 Task: Implement a script that checks if an array is empty.
Action: Mouse moved to (110, 145)
Screenshot: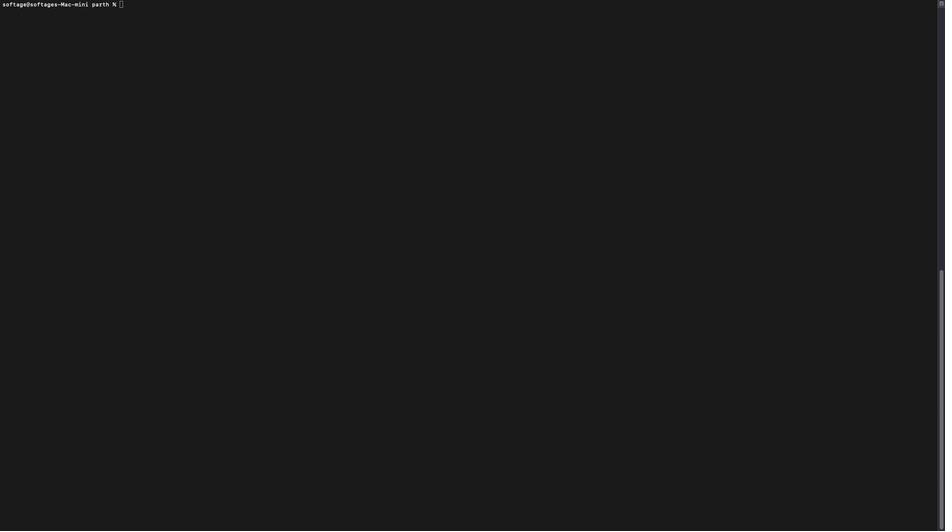 
Action: Mouse pressed left at (110, 145)
Screenshot: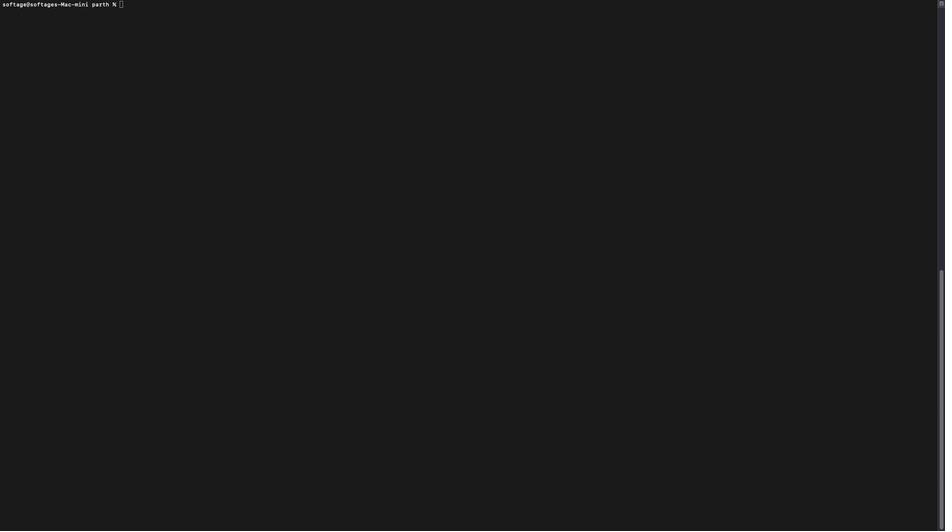
Action: Mouse moved to (110, 145)
Screenshot: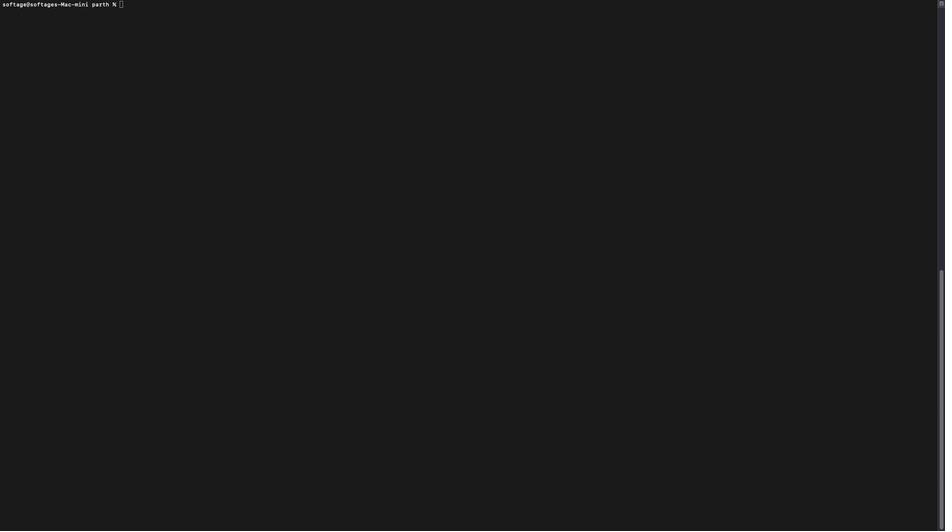 
Action: Mouse pressed left at (110, 145)
Screenshot: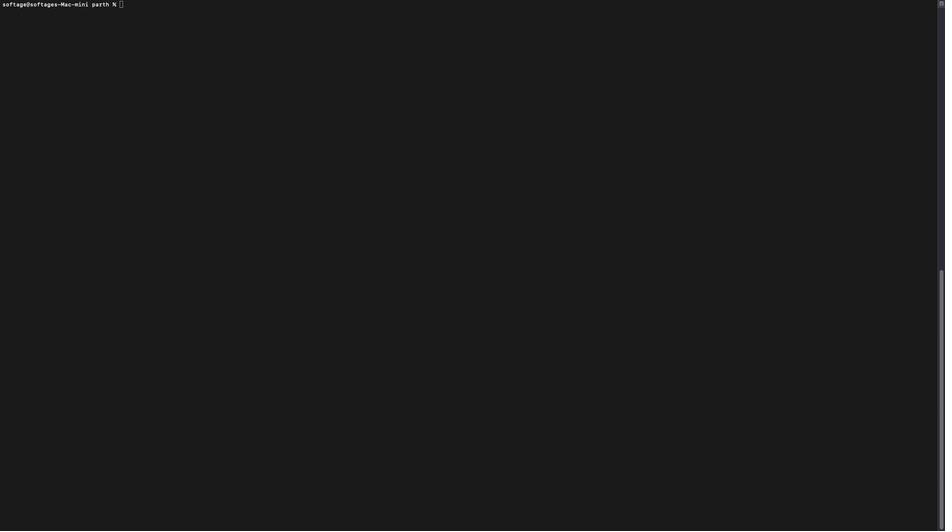 
Action: Mouse moved to (110, 145)
Screenshot: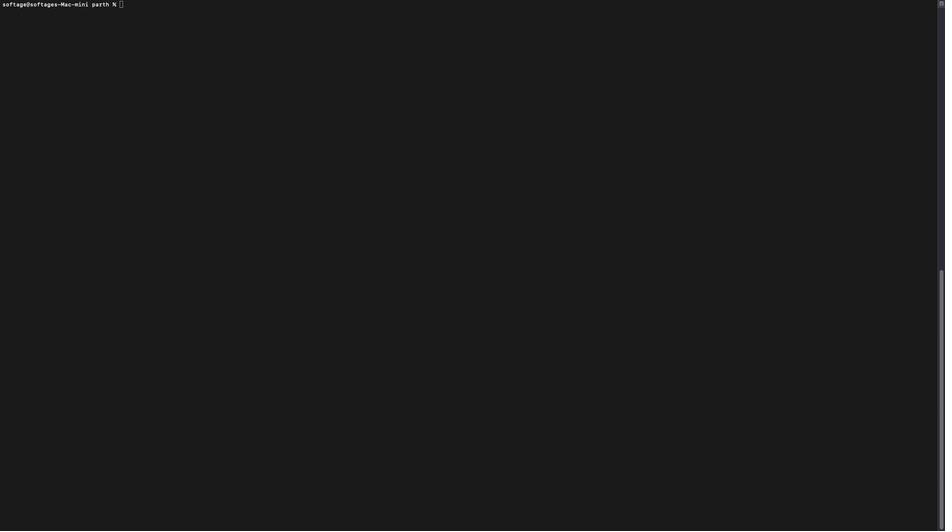 
Action: Mouse pressed left at (110, 145)
Screenshot: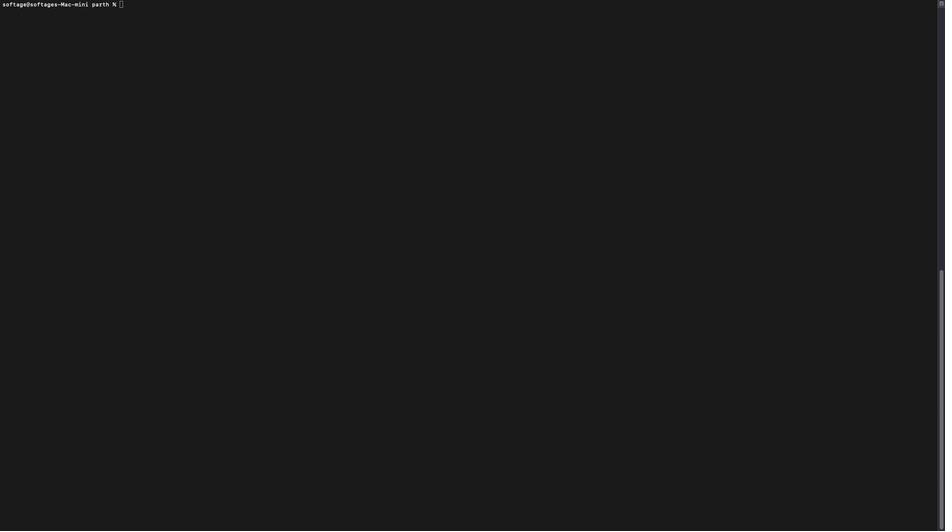 
Action: Mouse moved to (110, 145)
Screenshot: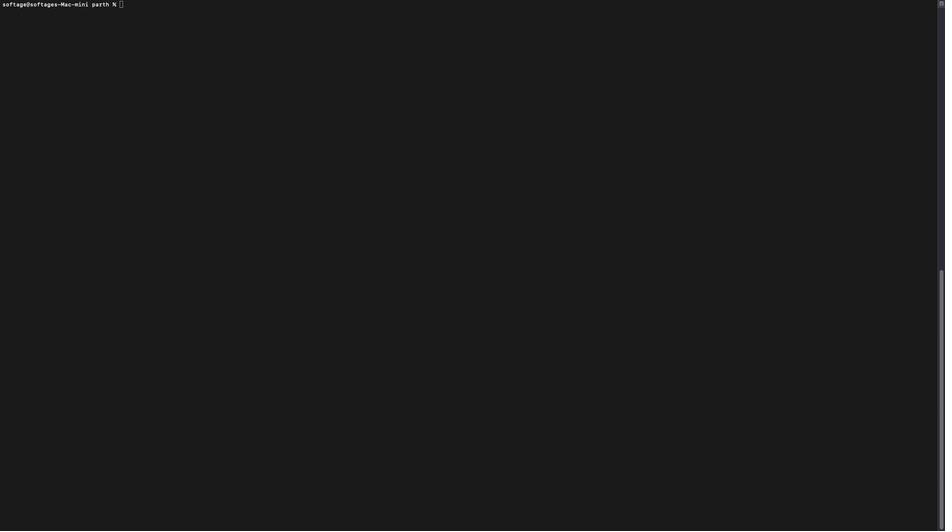 
Action: Mouse scrolled (110, 145) with delta (110, 145)
Screenshot: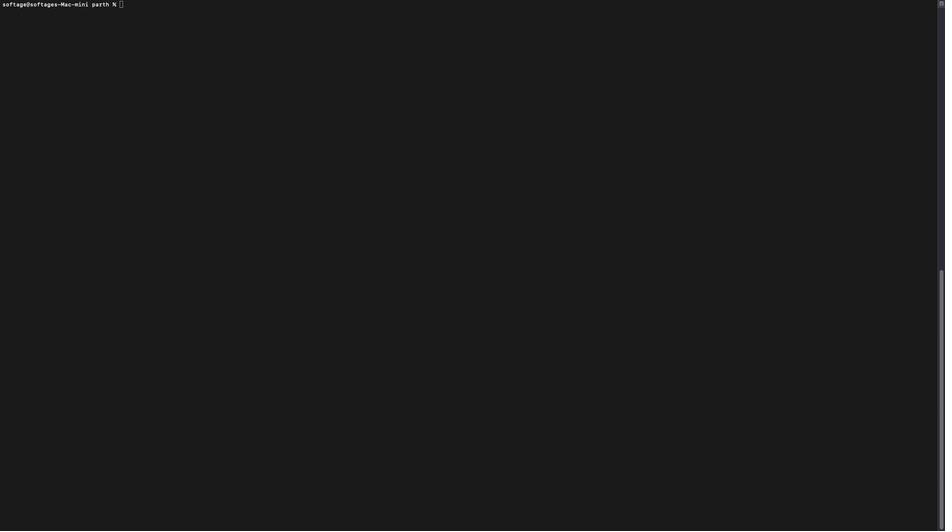 
Action: Mouse moved to (110, 145)
Screenshot: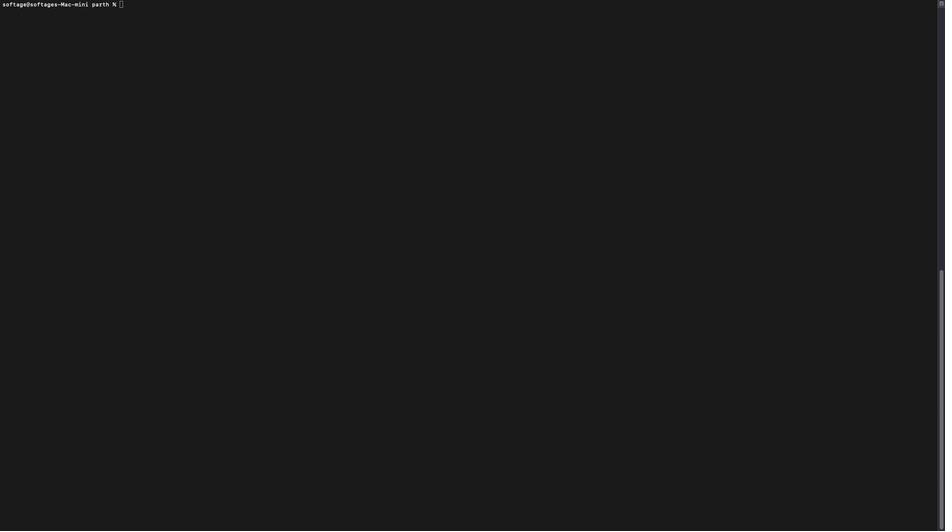 
Action: Mouse scrolled (110, 145) with delta (110, 145)
Screenshot: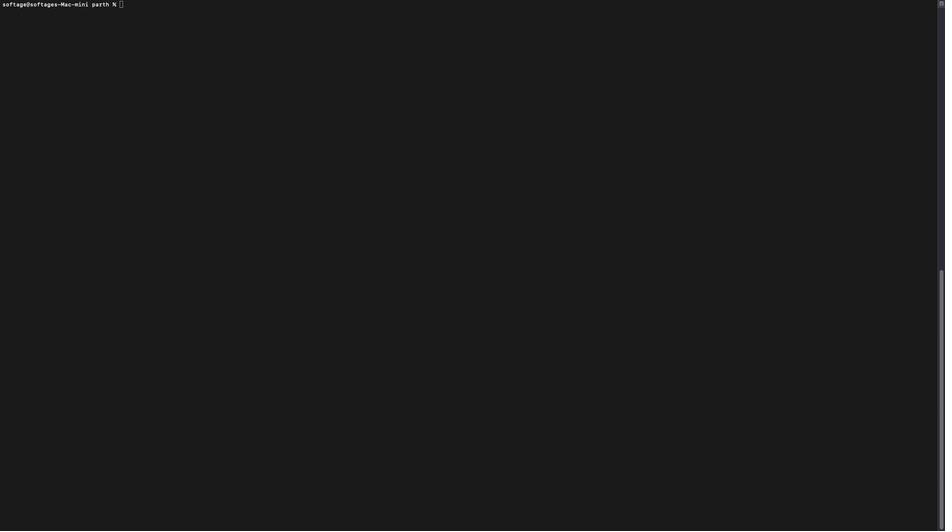 
Action: Mouse moved to (110, 145)
Screenshot: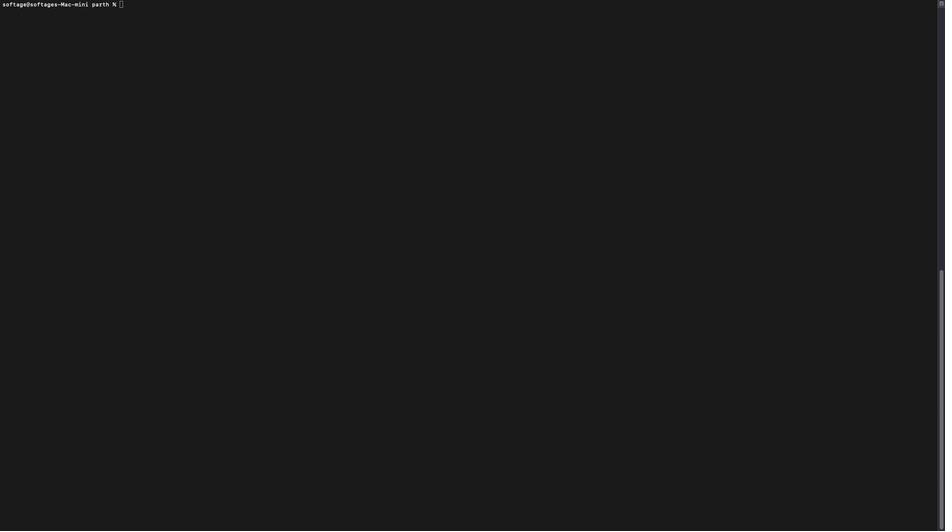 
Action: Mouse scrolled (110, 145) with delta (110, 145)
Screenshot: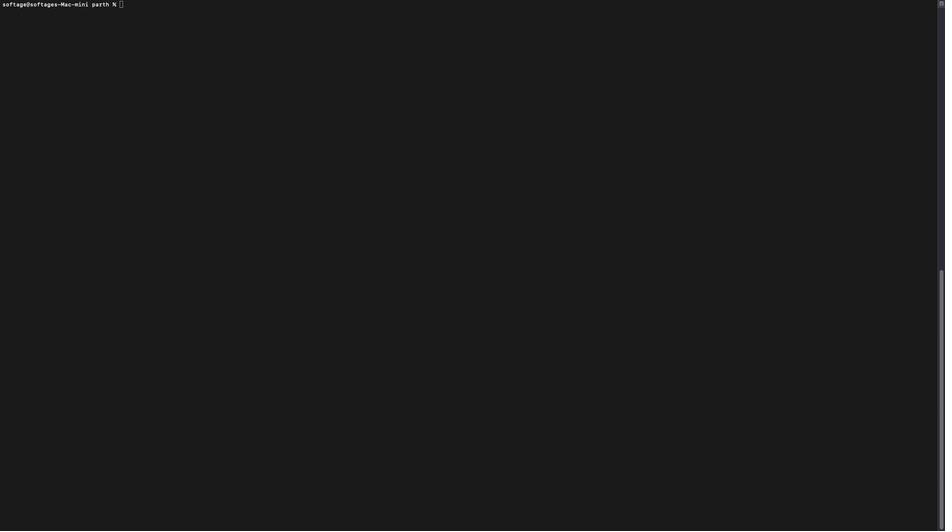 
Action: Mouse scrolled (110, 145) with delta (110, 145)
Screenshot: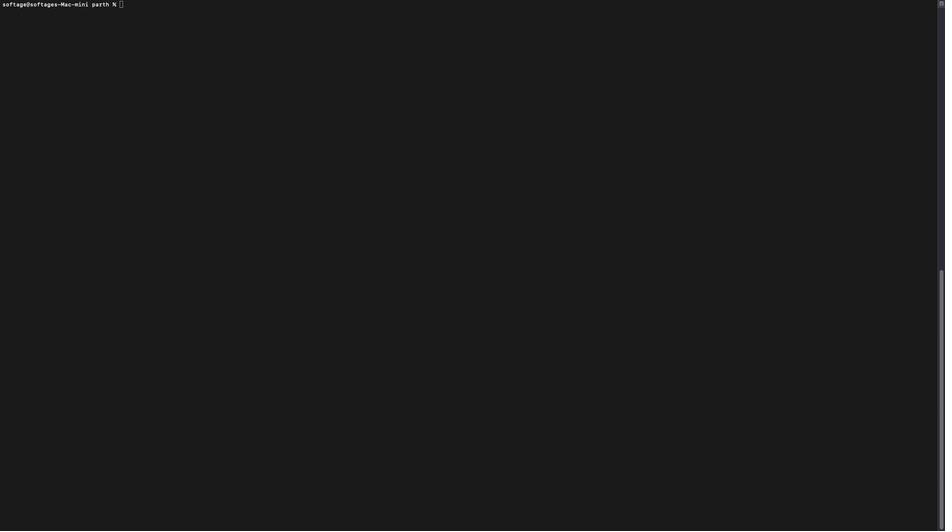 
Action: Mouse scrolled (110, 145) with delta (110, 145)
Screenshot: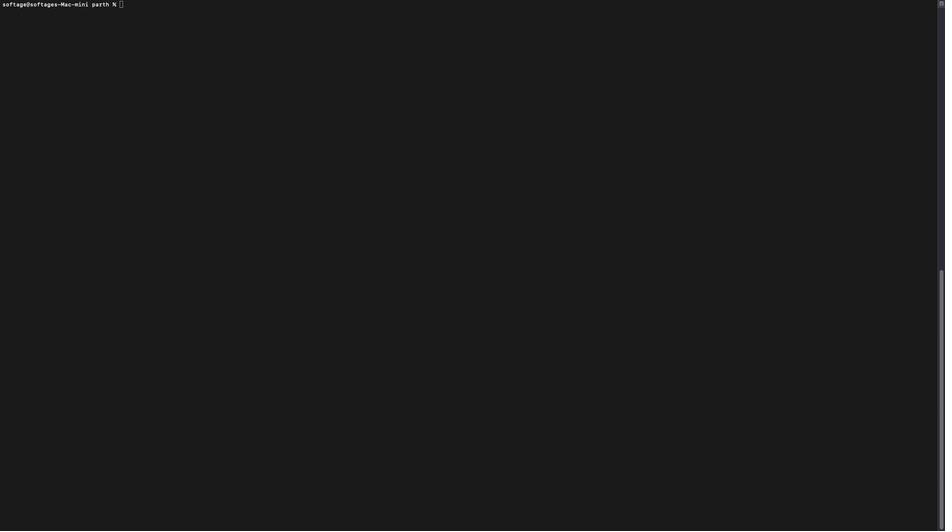 
Action: Mouse scrolled (110, 145) with delta (110, 145)
Screenshot: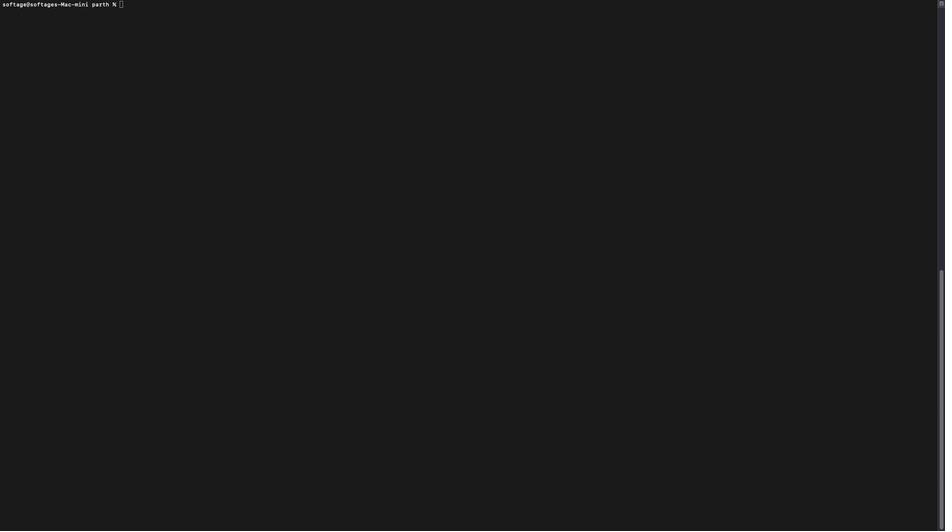 
Action: Mouse scrolled (110, 145) with delta (110, 145)
Screenshot: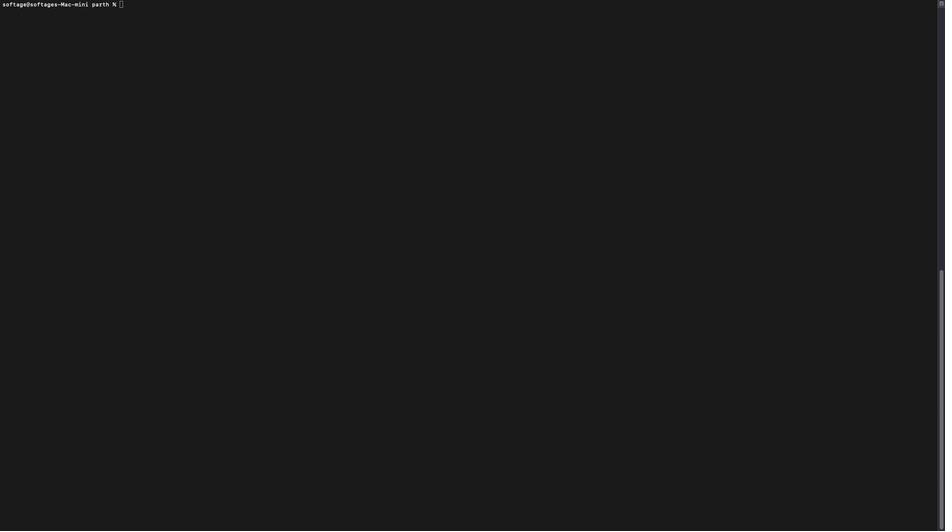 
Action: Mouse moved to (110, 145)
Screenshot: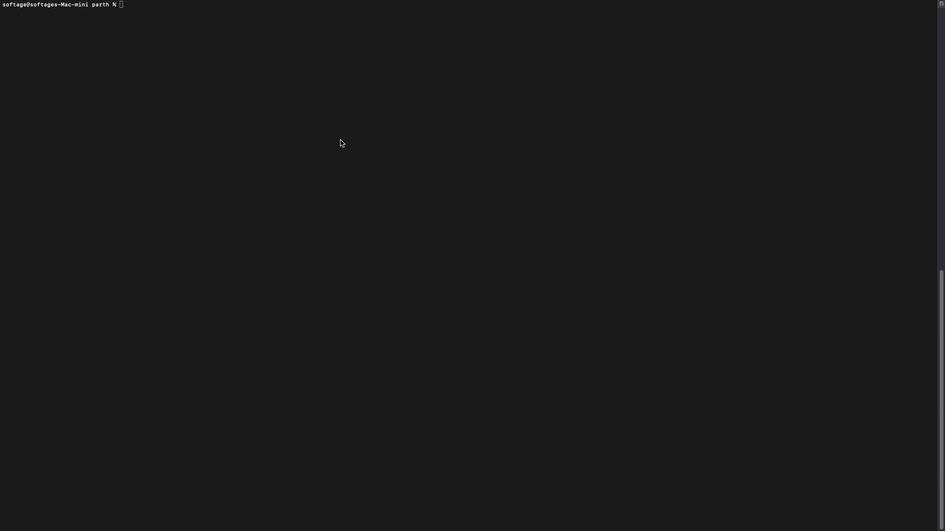 
Action: Mouse pressed left at (110, 145)
Screenshot: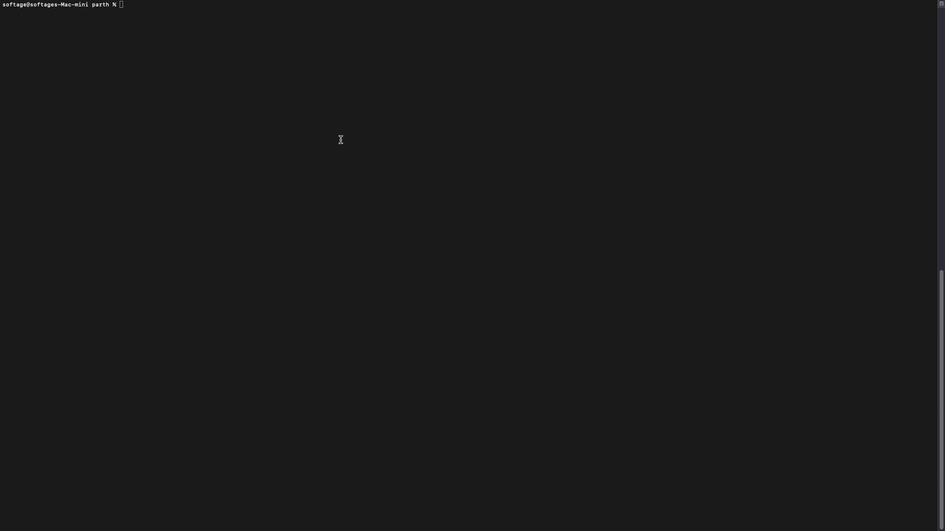 
Action: Mouse moved to (110, 145)
Screenshot: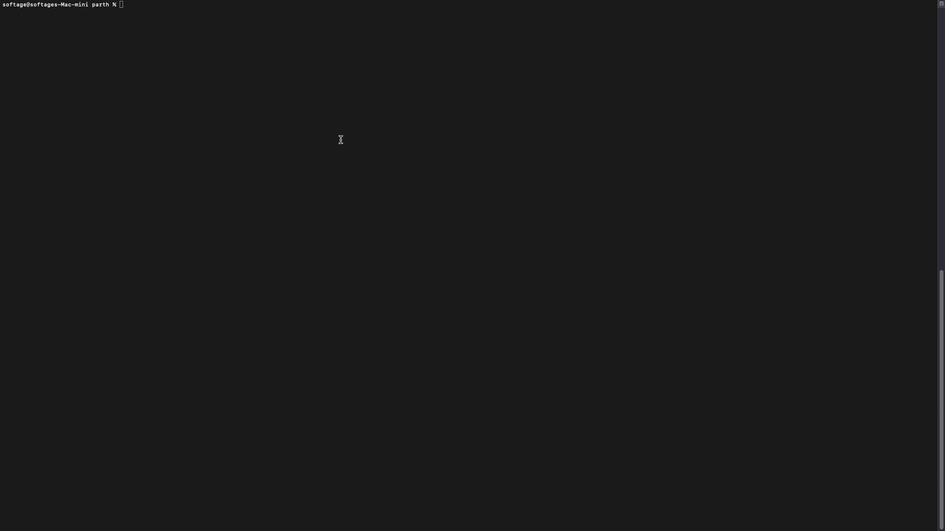 
Action: Key pressed Key.caps_lock'v''i''m'Key.space'b''a''s''h''8''5''.''s''h'Key.spaceKey.backspaceKey.enter'i'Key.shift'#'Key.shift'!''/''b''i''n''/''b''a''s''h'Key.spaceKey.backspaceKey.enterKey.enterKey.shift'#'Key.spaceKey.shift'L''i''s''t'Key.space'o''f'Key.space's''t''r''i''n''g'Key.spaceKey.backspace's'Key.enter's''t''r''i''n''g''s''='Key.shift_r'('Key.shift_r'"'Key.shift'H''e''l''l''o'','Key.spaceKey.shift'W''o''r''l''d'Key.shift_r'!'Key.shift_r'"'Key.spaceKey.shift_r'"'Key.shift'O''p''e''n'Key.shift'A''I'Key.space'i''s'Key.space'a''m''a''z''i''n''g'Key.shift_r'"'Key.spaceKey.shift_r'"'Key.shiftKey.shift_r'B''a''s''h'Key.space's''c''r''i''p''t''i''n''g'Key.space'i''s'Key.space'f''u''n'Key.shift_r'"'Key.shift_r')'Key.enterKey.enterKey.shift'#'Key.spaceKey.shift'F''u''n''c''t''i''o''n'Key.space't''o'Key.space'e''x''t''r''a''c''t'Key.space'a'Key.space's''p''e''c''i''f''i''c'Key.space's''u''b''s''t''r''i''n''g'Key.spaceKey.enter'e''x''t''r''a''c''t'Key.shift_r'_''s''u''n''s''t''r''i''n''g'Key.shift_r'('')'Key.spaceKey.shift_r'{'Key.enterKey.spaceKey.spaceKey.spaceKey.space'l''o''c''l'Key.backspace'a''l'Key.space'i''n''p''u''t''='Key.shift_r'"'Key.shift'$''1'Key.shift_r'"'Key.spaceKey.spaceKey.shift'#'Key.spaceKey.shift'I''n''p''u''t'Key.space's''t''r''i''n''g'Key.spaceKey.enterKey.spaceKey.spaceKey.spaceKey.space'l''o''c''a''l'Key.space's''t''a''r''t''='Key.shift_r'"'Key.shift'$''2'Key.shift_r'"'Key.spaceKey.spaceKey.shift'#'Key.spaceKey.shift'S''t''a''r''t'Key.space'i''n''d''e''x'Key.enterKey.spaceKey.spaceKey.spaceKey.space'l''o''c''l'Key.backspace'a''l'Key.space'l''e''n''g''t''h''='Key.shift_r'"'Key.shift'$''3'Key.shift_r'"'Key.spaceKey.shift'#'Key.spaceKey.shift'L''e''n''g''t''h'Key.space'o''f'Key.space't''h''e'Key.space's''u''b''s''t''r''i''n''g'Key.spaceKey.enterKey.enterKey.spaceKey.spaceKey.spaceKey.spaceKey.shift'#'Key.spaceKey.shift'U''s''e'Key.space'p''a''r''a''m''e''t''e''r'Key.space'e''x''p''a''n''s''i''o''n'Key.spaceKey.space't''o'Key.space'e''x''t''r''a''c''t'Key.space't''h''e'Key.space's''u''b''s''t''r''i''n''g'Key.enterKey.spaceKey.spaceKey.spaceKey.space'l''o''c''a''l'Key.space'r''e''s''u''l''t''='Key.shift_r'"'Key.shift'$'Key.shift_r'{''i''n''p''u''t'Key.shift_r':''s''t''s''r''t'Key.backspaceKey.backspaceKey.backspace's''r''t'Key.backspaceKey.backspaceKey.backspace'a''r''t'Key.shift_r':''l''e''n''g''t''h'Key.shift_r'}'Key.shift_r'"'Key.enterKey.enterKey.spaceKey.spaceKey.spaceKey.space'e''c''h''o'Key.spaceKey.shift_r'"'Key.shift'$''r''e''s''u''l''t'Key.shift_r'"'Key.enterKey.shift_r'}'Key.enterKey.enterKey.shiftKey.backspaceKey.spaceKey.shift'#'Key.backspaceKey.backspaceKey.enterKey.shift'#'Key.spaceKey.shift'I''t''e''r''a''t''e'Key.space't''h''r''o''u''g''h'Key.space't''h''e'Key.space'l''i''s''t'Key.space'p'Key.backspace'o''f'Key.space's''t''r''i''n''g''s'Key.enter'f''o''r'Key.space's''t''r''i''n''g'Key.space'i''n'Key.spaceKey.shift_r'"'Key.shift'$'Key.shift_r'{''s''t''r''i''n''g''s''['Key.shift'@'']'Key.shift_r'"'';'Key.space'd''o'Key.enterKey.spaceKey.spaceKey.spaceKey.spaceKey.shift'#'Key.spaceKey.shift'E''x''t''r''a''c''t'Key.space'a'Key.space's''u''b'Key.backspaceKey.backspace'p''e''c''i''f''i''c'Key.space's''u''b''s''t''r''i''n''g'Key.space'f''r''o''m'Key.space'e''a''c''h'Key.space's''t''r''i''n''g'Key.spaceKey.enterKey.spaceKey.spaceKey.spaceKey.space'e''x''t''r''a''c''t''r'Key.backspace'e''d'Key.spaceKey.backspaceKey.shift_r'_''s''u''b''s''t''r''i''n''g''='Key.shift'$'Key.shift_r'(''e''x''t''r''a''c''t'Key.shift_r'_''s''u''b''s''t''r''i''n''g'Key.spaceKey.shift_r'"'Key.shift'$''s''t''r''i''n''g'Key.shift_r'"'Key.space'6'Key.space'5'Key.shift_r')'Key.enterKey.spaceKey.spaceKey.spaceKey.space'e''c''h''o'Key.spaceKey.shift_r'"'Key.shift'O''r''i''g''i''n''a''l'Key.space'd'Key.backspace's''t''r''i''n''g'Key.shift_r':'Key.spaceKey.shift'$''s''t''r''i''n''g'Key.shift_r'"'Key.enterKey.spaceKey.spaceKey.spaceKey.space'e''c''h''o'Key.spaceKey.shift_r'"'Key.shift'E''x''t''r''a''c''t''e''d'Key.space's''u''b''s''t''r''i''n''g'Key.shift_r':'Key.spaceKey.shift'$''e''x''t''r''a''c''t''e''d'Key.shift_r'_''s''u''b''s''t''r''i''n''g'Key.shift_r'"'Key.enterKey.spaceKey.spaceKey.spaceKey.space'e''c''h''o'Key.spaceKey.enter'd''o''n''e'Key.escKey.shift_r':''w''q'Key.enter'c''h''m''o''d'Key.spaceKey.shift_r'+''x'Key.space'b''a''s''h''8''5''.''s''h'Key.enter'.''/''b''a''s''h''8''5''.''s''h'Key.enter'.''/''b''a''s''h'Key.backspaceKey.backspaceKey.backspaceKey.backspaceKey.backspaceKey.backspace'v''i''m'Key.space'b''a''s''h''8''5''.''s''h'Key.spaceKey.enterKey.downKey.downKey.downKey.down'i'Key.downKey.downKey.downKey.downKey.downKey.downKey.downKey.downKey.downKey.downKey.downKey.downKey.downKey.downKey.downKey.downKey.downKey.upKey.downKey.rightKey.rightKey.upKey.upKey.upKey.rightKey.rightKey.rightKey.rightKey.rightKey.rightKey.rightKey.rightKey.rightKey.rightKey.rightKey.rightKey.rightKey.rightKey.rightKey.rightKey.rightKey.rightKey.rightKey.rightKey.rightKey.rightKey.rightKey.rightKey.rightKey.rightKey.leftKey.shift_r'}'Key.escKey.shift_r':''w''q'Key.enter'c''h''m''o''d'Key.spaceKey.shift_r'+''x'Key.space'b''a''s''h''8''5''.''s''h'Key.spaceKey.enter'.''/''b''a''s''h''8''5''.''s''h'Key.enter'v''i''m'Key.space'b''a''s''h''8''5''.''s''h'Key.spaceKey.enterKey.downKey.downKey.downKey.downKey.downKey.downKey.downKey.downKey.downKey.downKey.downKey.downKey.downKey.downKey.downKey.downKey.downKey.downKey.downKey.downKey.rightKey.rightKey.rightKey.rightKey.rightKey.rightKey.rightKey.rightKey.rightKey.rightKey.rightKey.rightKey.rightKey.rightKey.rightKey.rightKey.rightKey.rightKey.rightKey.rightKey.rightKey.rightKey.rightKey.rightKey.rightKey.rightKey.rightKey.rightKey.rightKey.rightKey.rightKey.rightKey.rightKey.rightKey.rightKey.rightKey.leftKey.upKey.upKey.upKey.downKey.downKey.downKey.rightKey.rightKey.rightKey.downKey.downKey.leftKey.leftKey.leftKey.leftKey.leftKey.leftKey.downKey.downKey.up
Screenshot: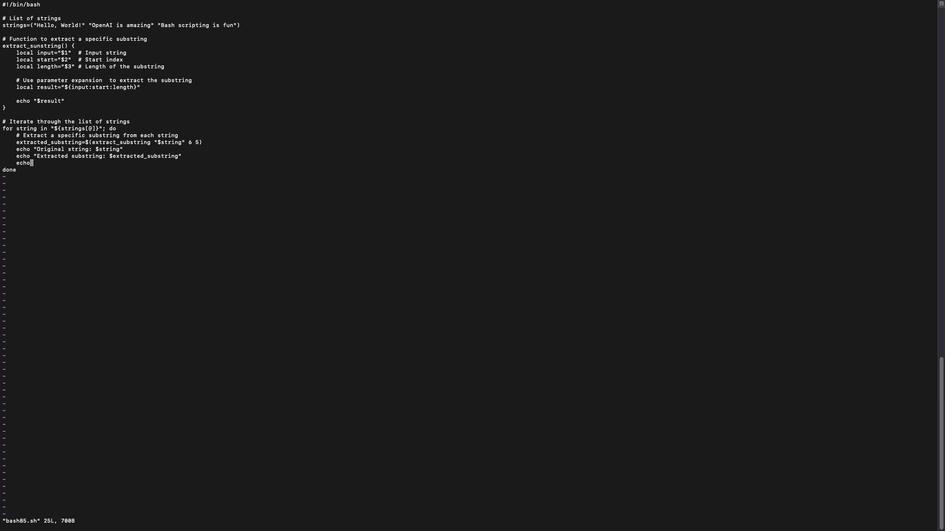 
Action: Mouse moved to (110, 145)
Screenshot: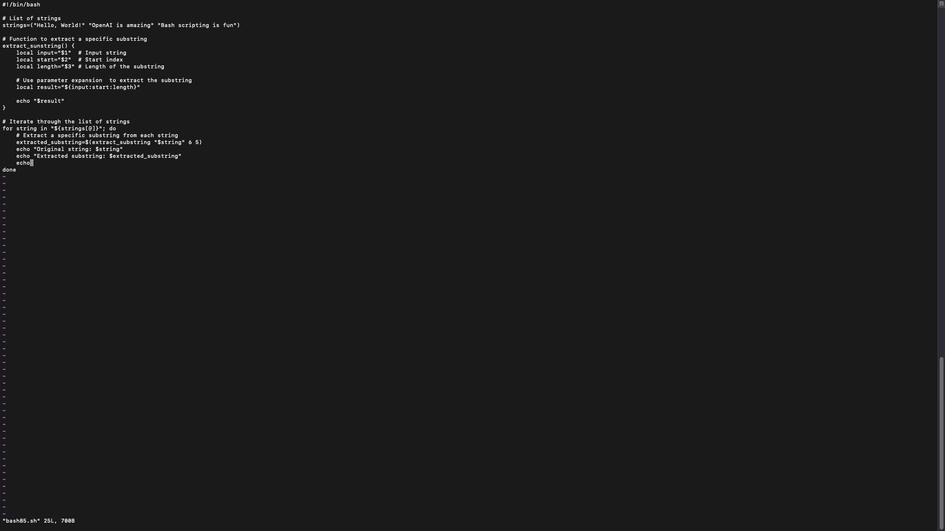 
Action: Mouse pressed left at (110, 145)
Screenshot: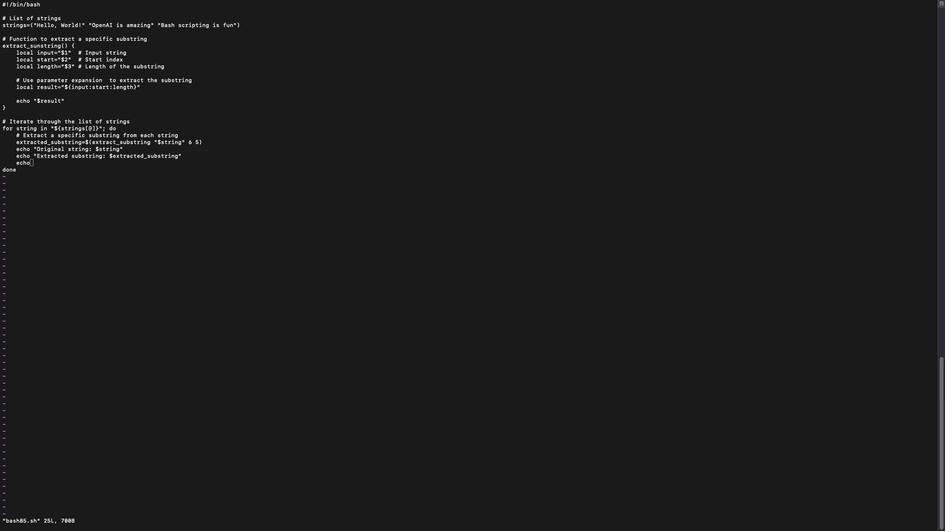 
Action: Mouse moved to (110, 145)
Screenshot: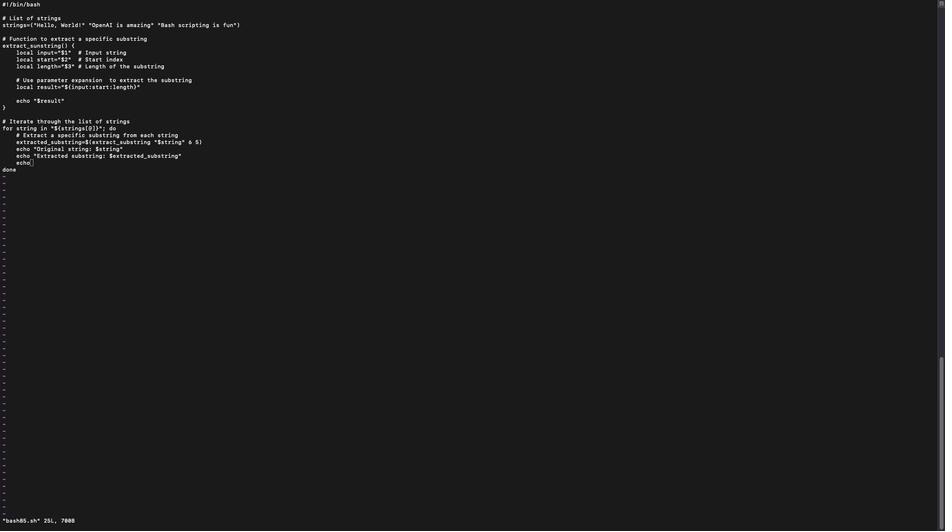 
Action: Mouse scrolled (110, 145) with delta (110, 145)
Screenshot: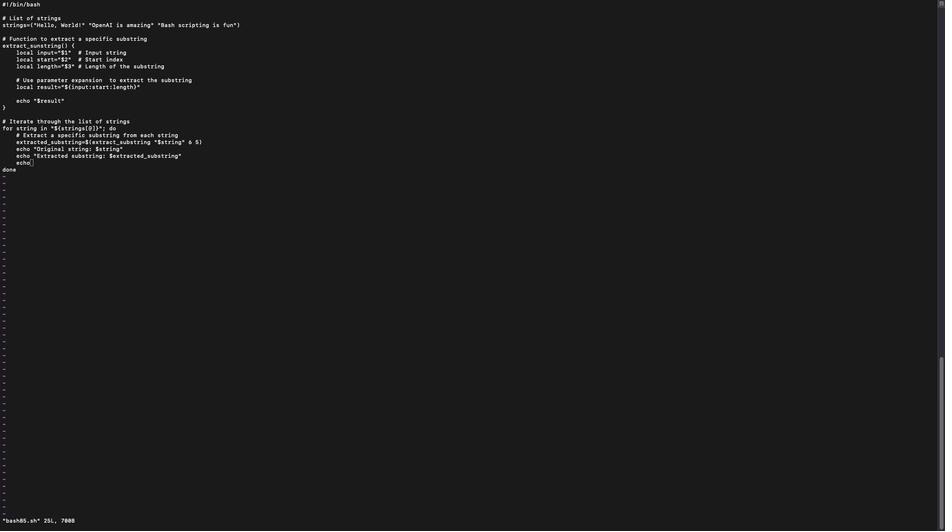 
Action: Mouse scrolled (110, 145) with delta (110, 145)
Screenshot: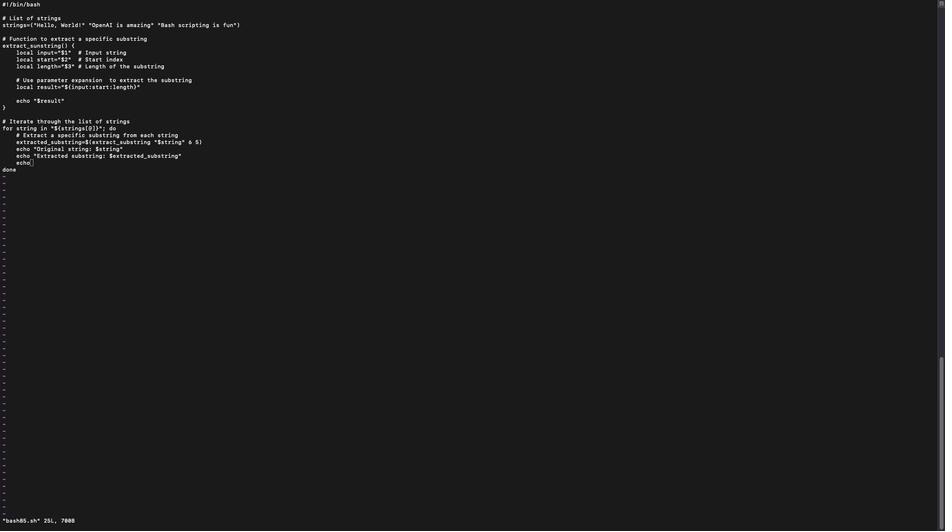
Action: Mouse scrolled (110, 145) with delta (110, 145)
Screenshot: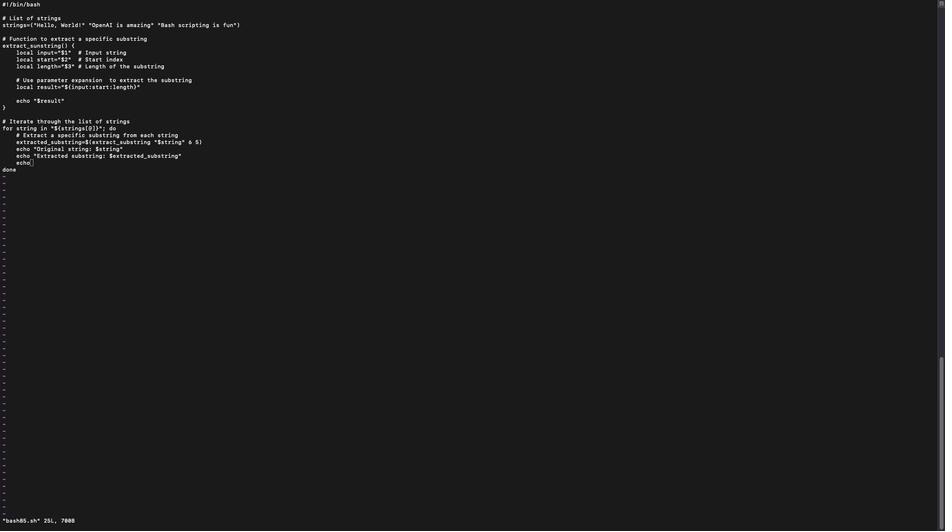 
Action: Mouse scrolled (110, 145) with delta (110, 145)
Screenshot: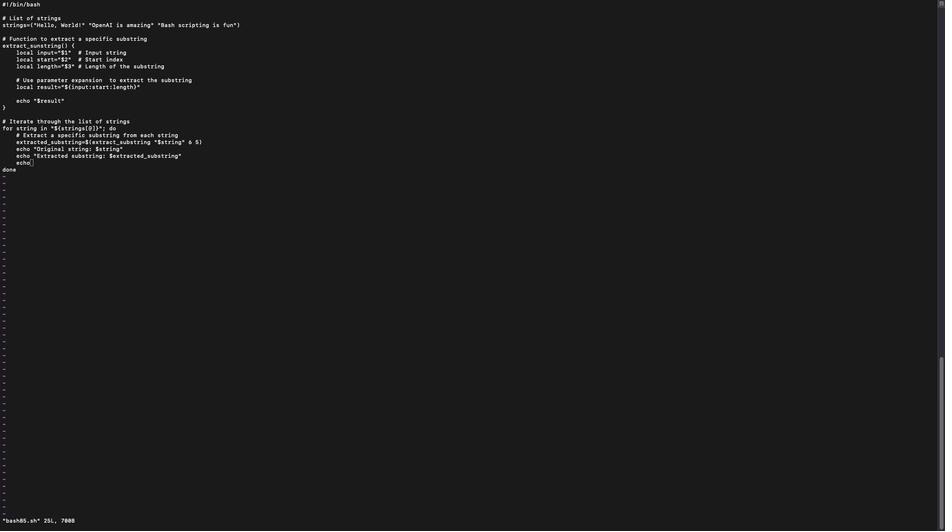 
Action: Mouse scrolled (110, 145) with delta (110, 145)
Screenshot: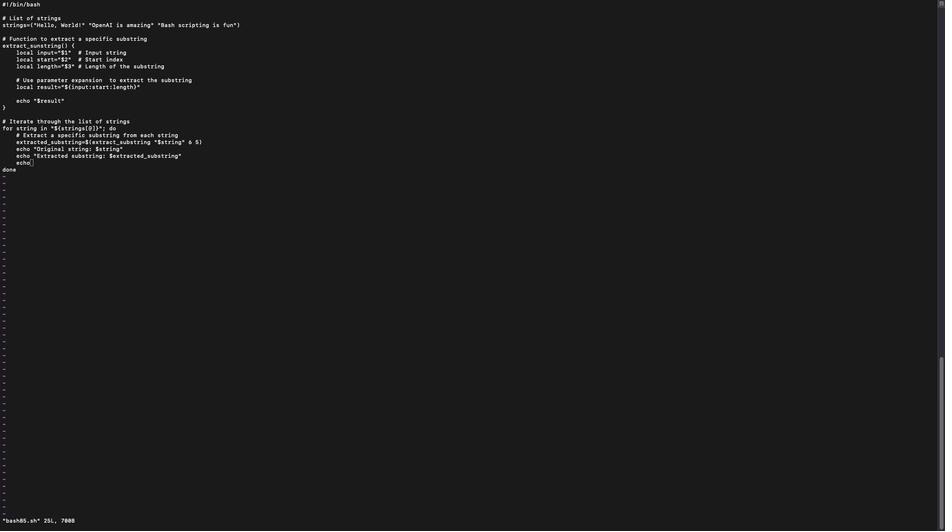 
Action: Mouse scrolled (110, 145) with delta (110, 145)
Screenshot: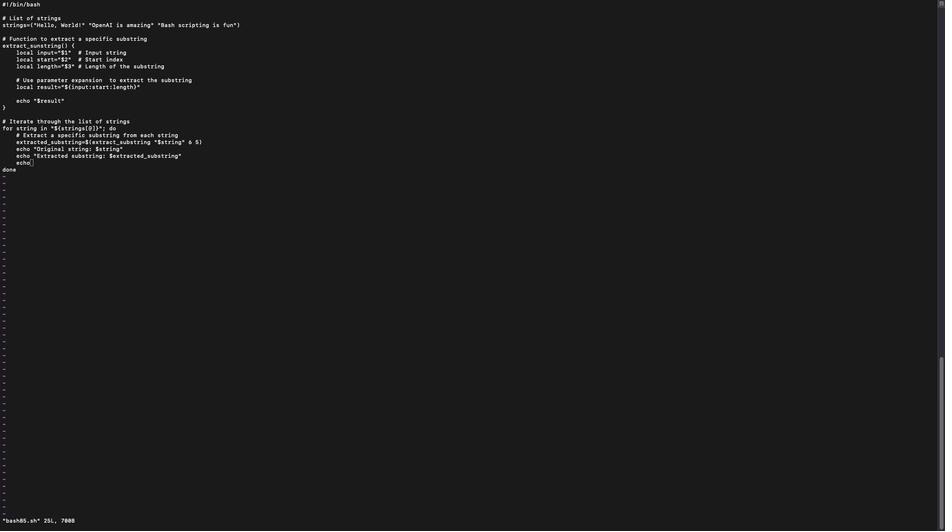 
Action: Mouse moved to (110, 145)
Screenshot: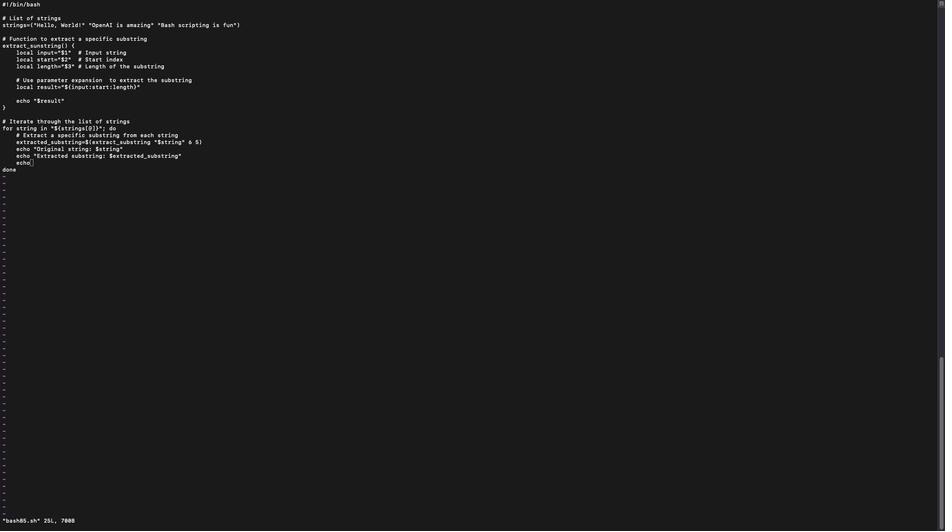 
Action: Mouse scrolled (110, 145) with delta (110, 145)
Screenshot: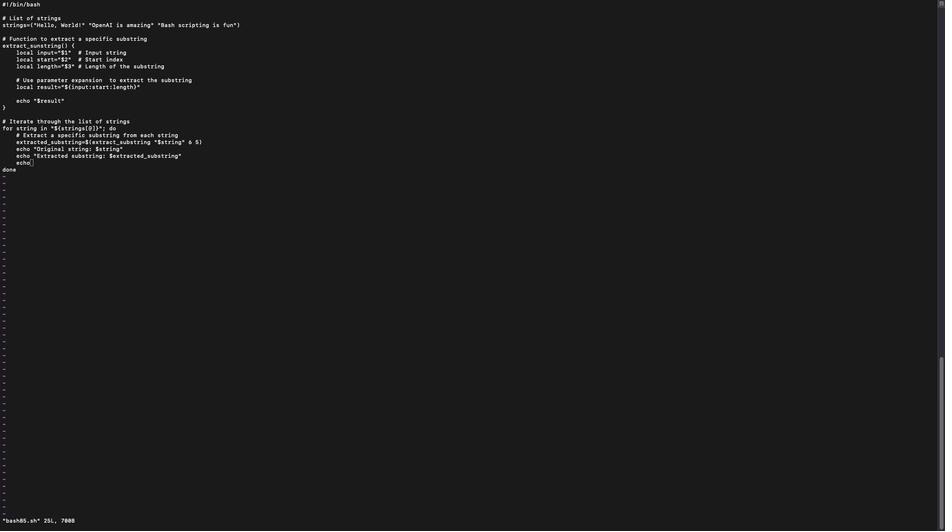 
Action: Mouse scrolled (110, 145) with delta (110, 145)
Screenshot: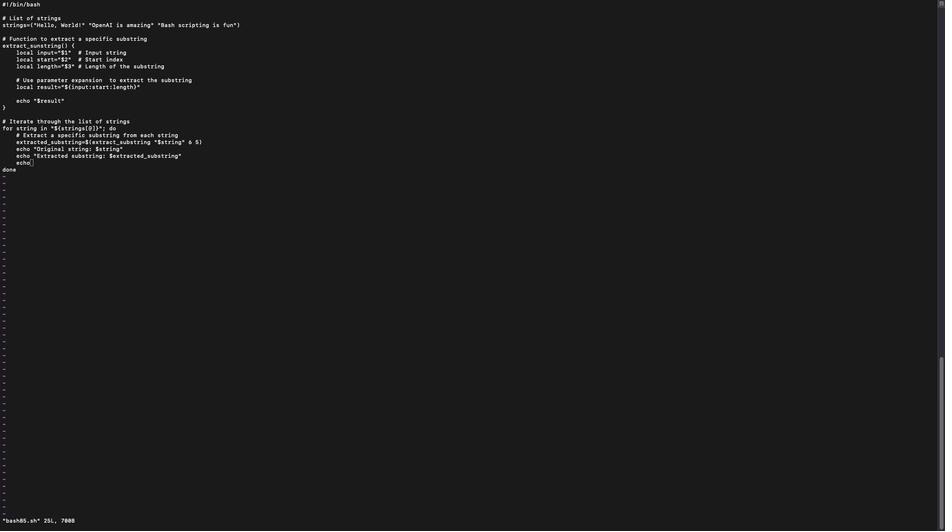 
Action: Mouse scrolled (110, 145) with delta (110, 145)
Screenshot: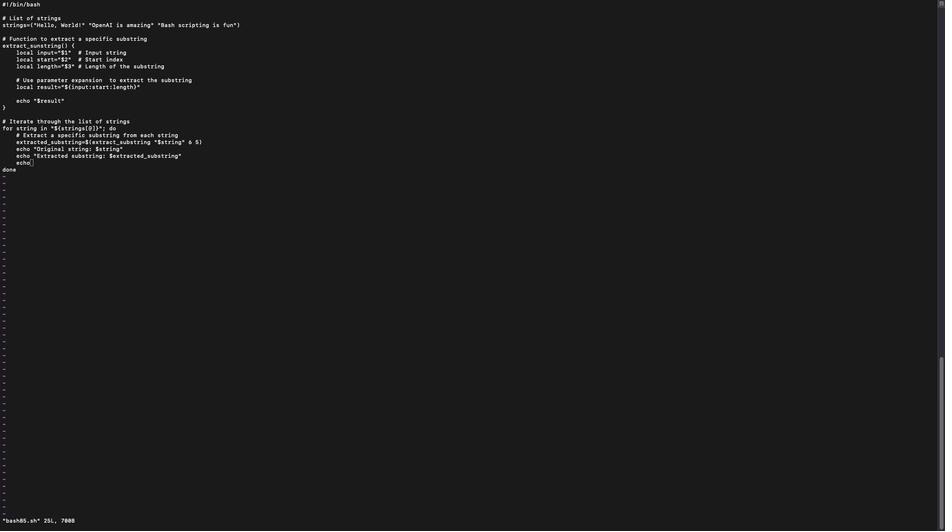 
Action: Mouse scrolled (110, 145) with delta (110, 145)
Screenshot: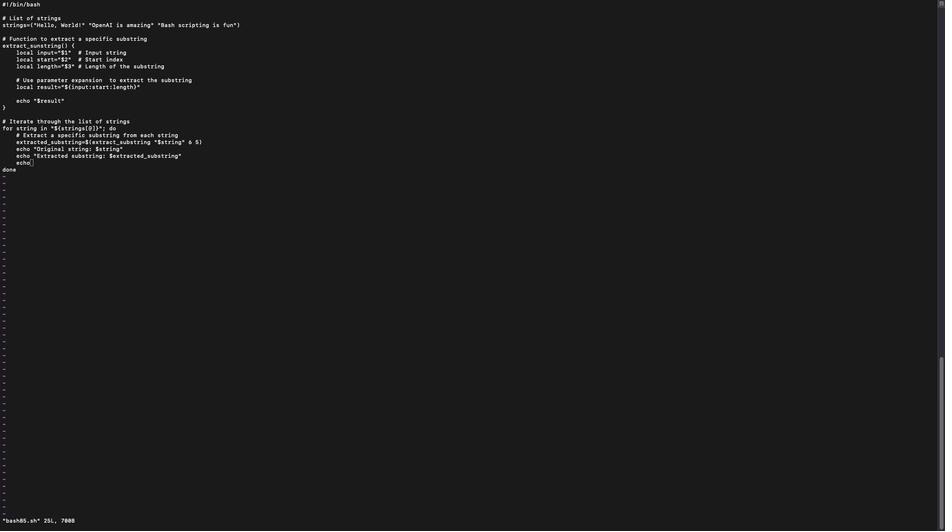 
Action: Mouse scrolled (110, 145) with delta (110, 145)
Screenshot: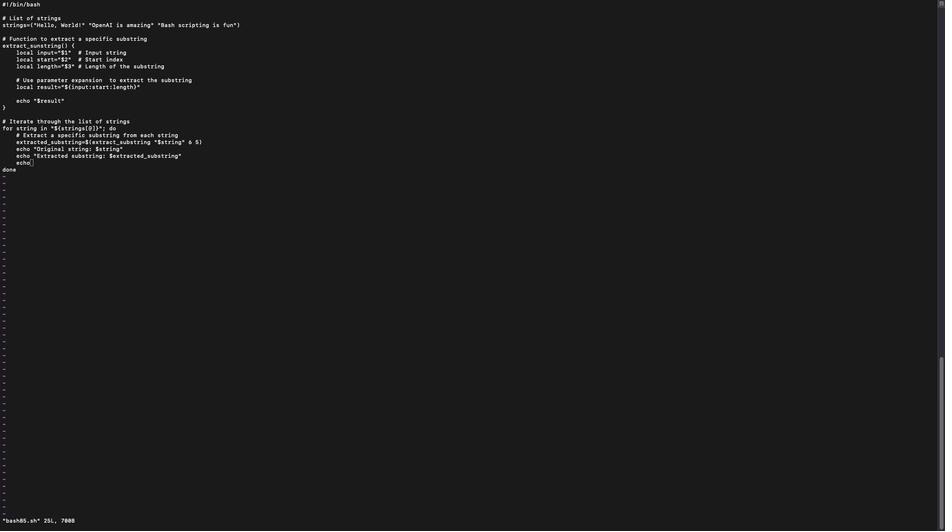 
Action: Mouse scrolled (110, 145) with delta (110, 145)
Screenshot: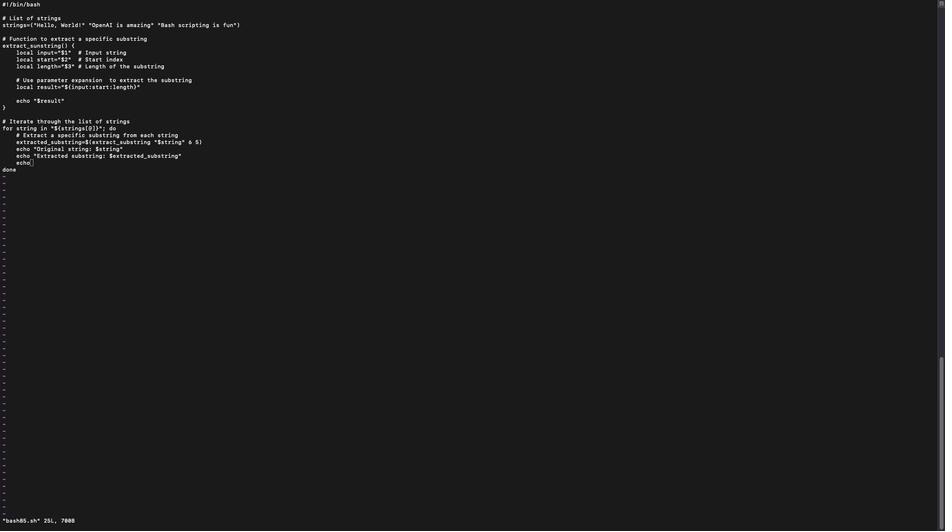 
Action: Key pressed Key.down
Screenshot: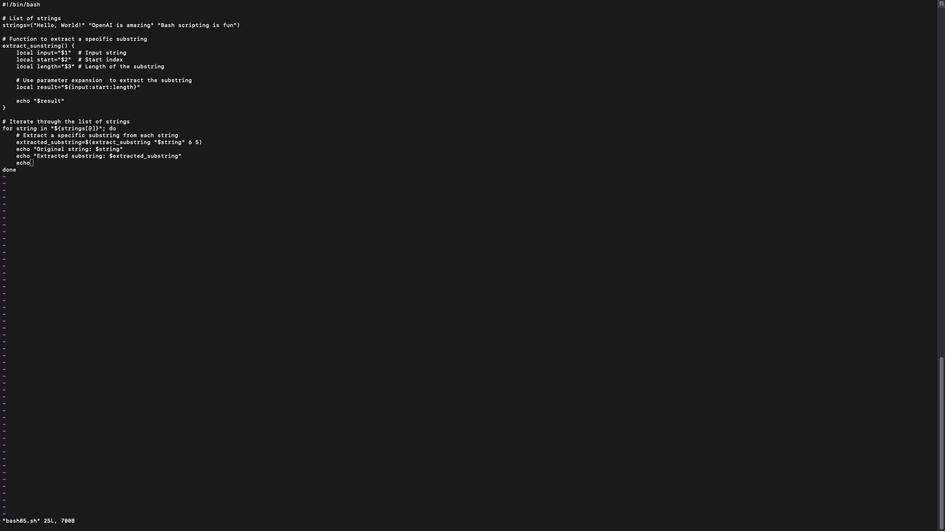 
Action: Mouse moved to (110, 145)
Screenshot: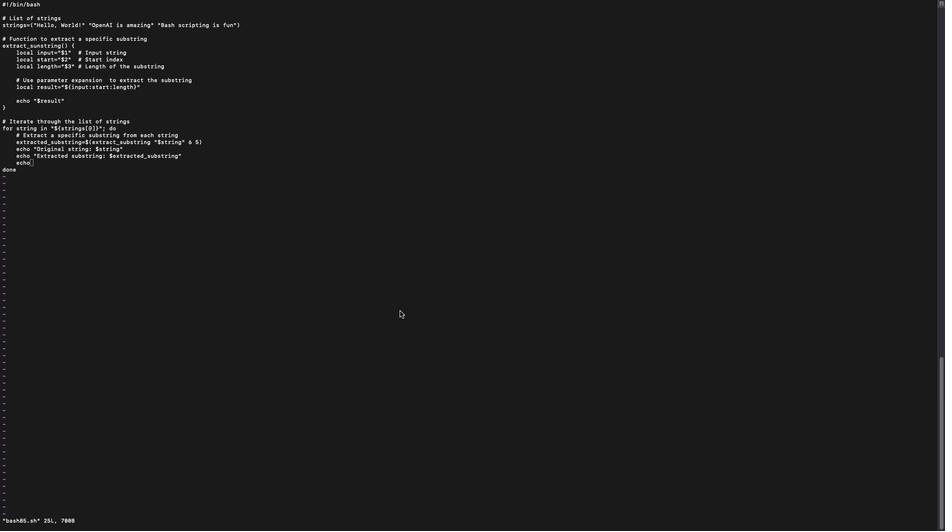 
Action: Mouse pressed left at (110, 145)
Screenshot: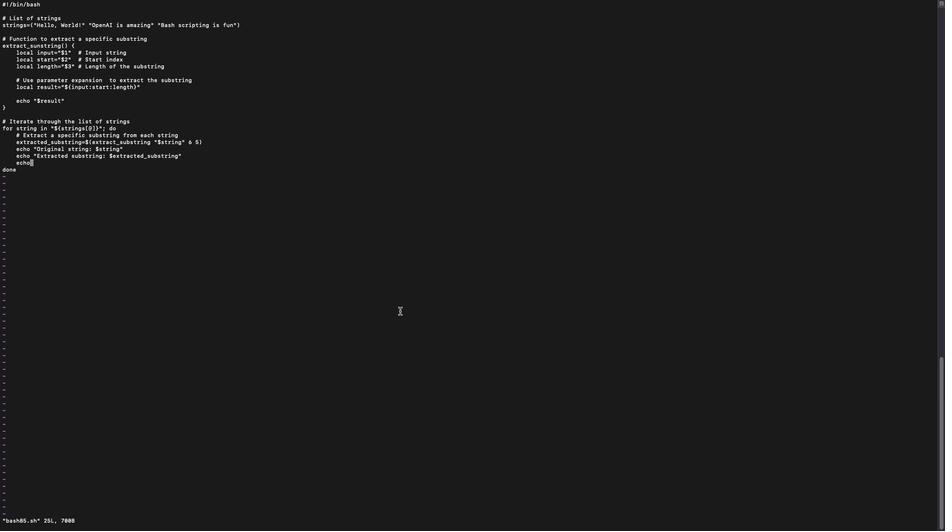 
Action: Mouse moved to (110, 145)
Screenshot: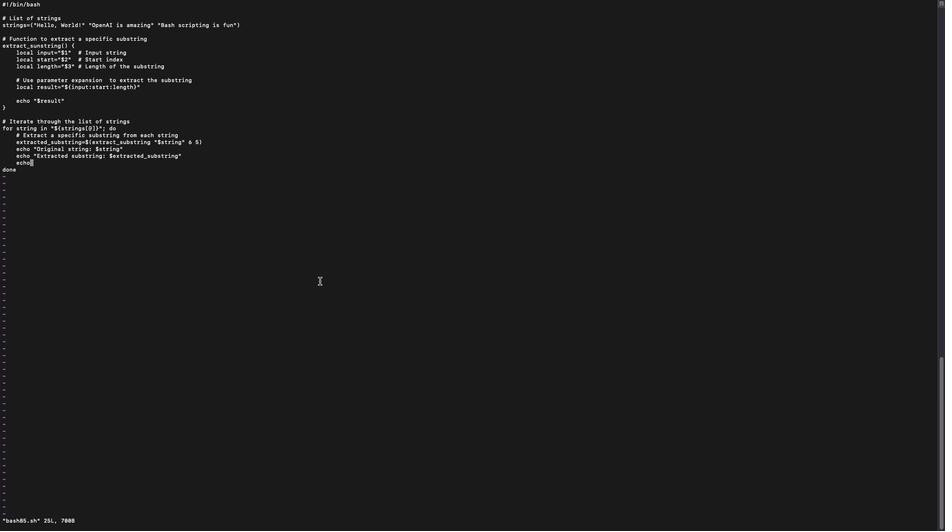 
Action: Key pressed Key.backspaceKey.backspaceKey.backspaceKey.backspaceKey.rightKey.rightKey.rightKey.right'i'Key.backspaceKey.backspaceKey.backspaceKey.backspaceKey.backspaceKey.backspaceKey.backspaceKey.backspaceKey.backspaceKey.escKey.shift_r':''w''q'Key.enter'c''h'Key.backspaceKey.backspaceKey.upKey.upKey.upKey.enterKey.upKey.upKey.upKey.enterKey.upKey.upKey.upKey.enterKey.downKey.downKey.downKey.downKey.downKey.downKey.downKey.downKey.downKey.downKey.downKey.downKey.downKey.downKey.downKey.downKey.downKey.downKey.downKey.downKey.downKey.downKey.rightKey.rightKey.rightKey.rightKey.rightKey.rightKey.rightKey.rightKey.rightKey.rightKey.rightKey.rightKey.rightKey.rightKey.rightKey.rightKey.rightKey.rightKey.rightKey.rightKey.rightKey.rightKey.rightKey.rightKey.rightKey.rightKey.rightKey.rightKey.upKey.upKey.rightKey.rightKey.downKey.downKey.rightKey.rightKey.rightKey.rightKey.rightKey.rightKey.rightKey.rightKey.rightKey.rightKey.rightKey.upKey.upKey.downKey.downKey.downKey.upKey.upKey.downKey.downKey.upKey.downKey.enterKey.upKey.rightKey.rightKey.rightKey.rightKey.rightKey.rightKey.rightKey.rightKey.rightKey.rightKey.rightKey.enterKey.upKey.rightKey.rightKey.rightKey.rightKey.rightKey.rightKey.rightKey.rightKey.rightKey.rightKey.rightKey.rightKey.rightKey.rightKey.rightKey.rightKey.rightKey.rightKey.rightKey.rightKey.rightKey.rightKey.rightKey.rightKey.rightKey.rightKey.rightKey.rightKey.rightKey.rightKey.rightKey.rightKey.rightKey.rightKey.rightKey.rightKey.rightKey.rightKey.rightKey.rightKey.rightKey.rightKey.rightKey.rightKey.rightKey.rightKey.rightKey.rightKey.rightKey.rightKey.right'i'Key.enterKey.spaceKey.spaceKey.backspaceKey.backspaceKey.backspaceKey.rightKey.enterKey.spaceKey.spaceKey.spaceKey.space'e''c''h''o'Key.escKey.shift_r':''w''q'Key.enterKey.upKey.upKey.upKey.enterKey.upKey.upKey.upKey.enter'c''a''t'Key.space'b'Key.caps_lock'A''='Key.backspaceKey.backspaceKey.caps_lock'a''s''h''8''5''.''s''h'Key.enter
Screenshot: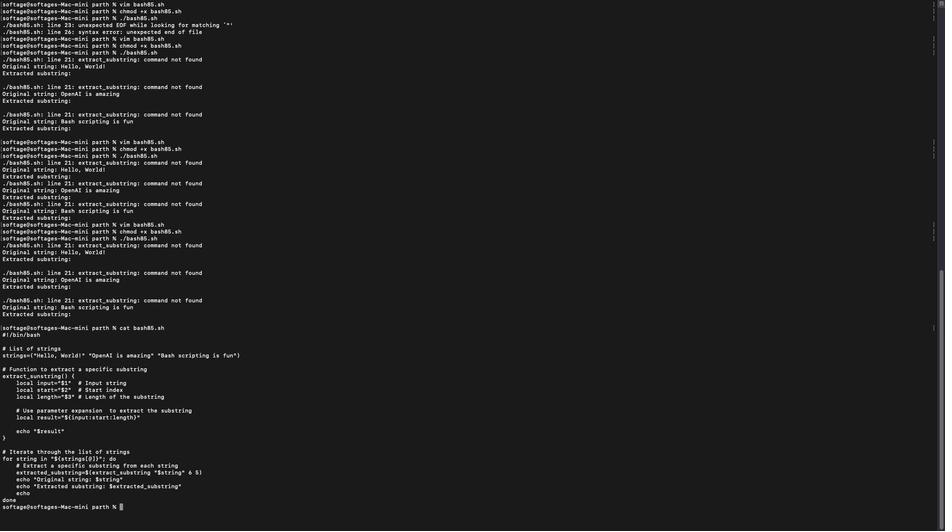 
Action: Mouse moved to (110, 145)
Screenshot: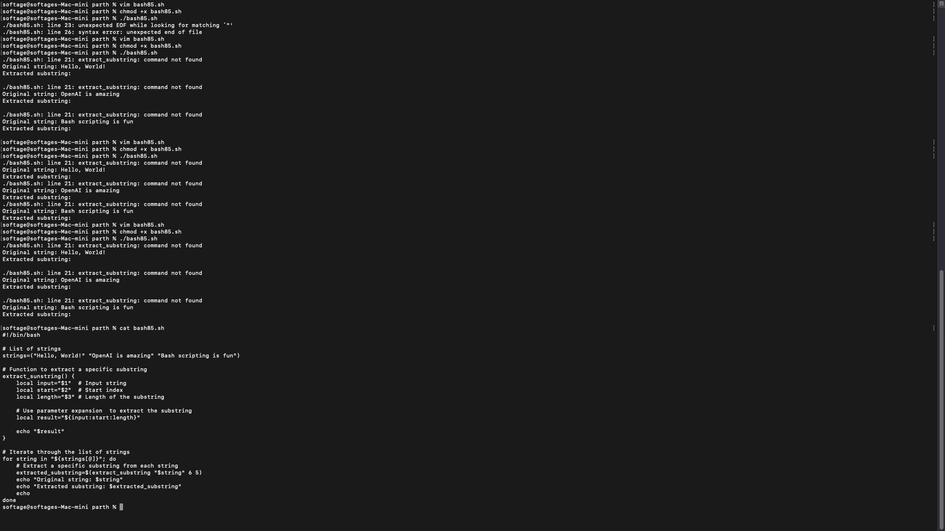 
Action: Mouse pressed left at (110, 145)
Screenshot: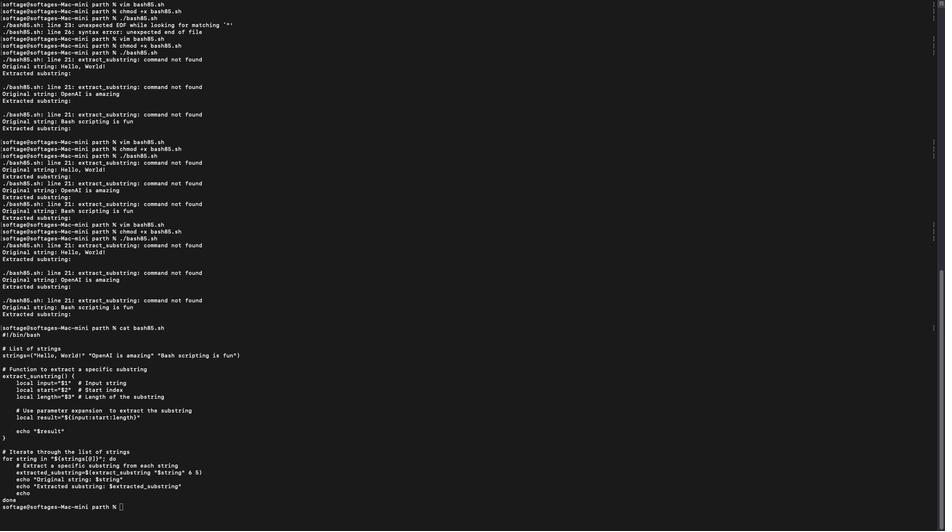 
Action: Mouse moved to (110, 145)
Screenshot: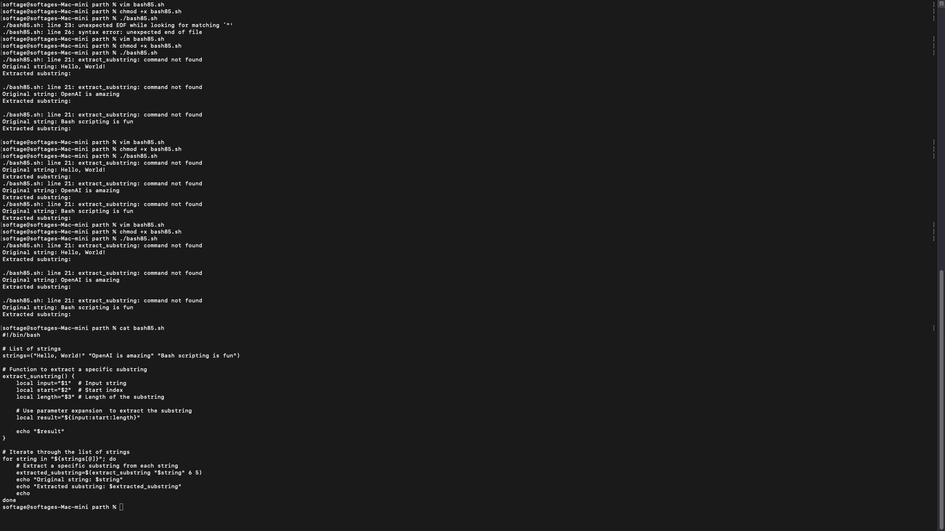 
Action: Mouse pressed left at (110, 145)
Screenshot: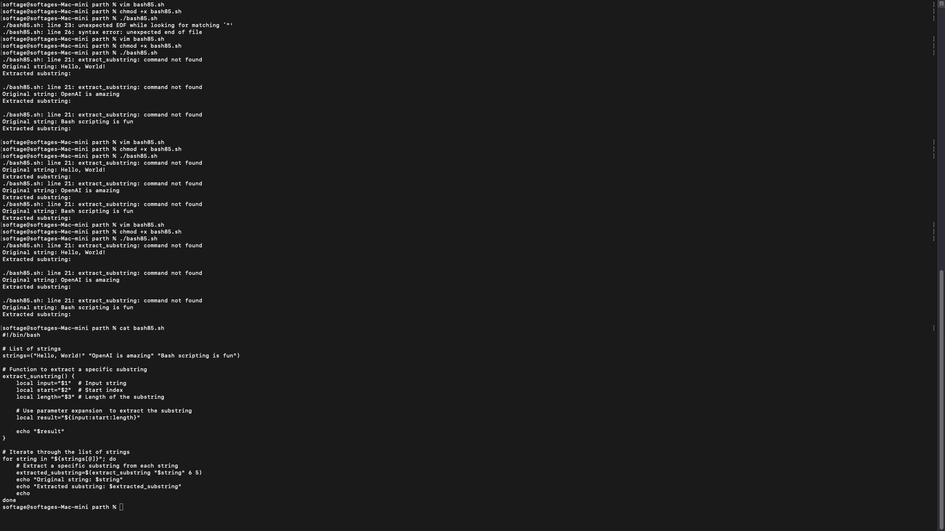 
Action: Mouse moved to (110, 145)
Screenshot: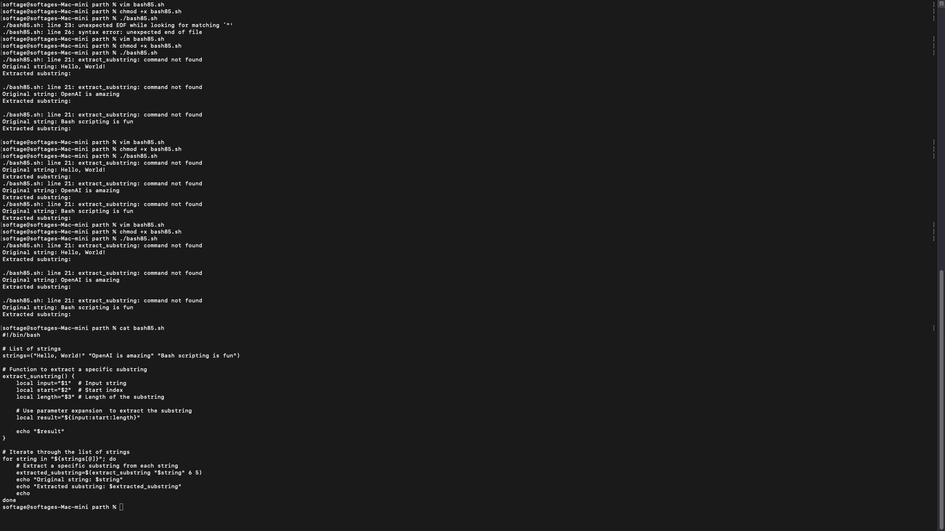 
Action: Mouse pressed left at (110, 145)
Screenshot: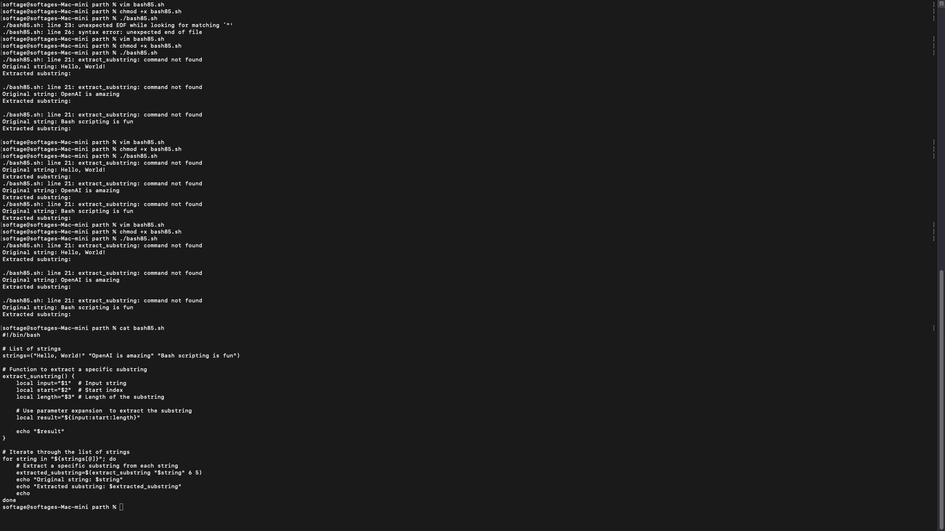 
Action: Mouse moved to (110, 145)
Screenshot: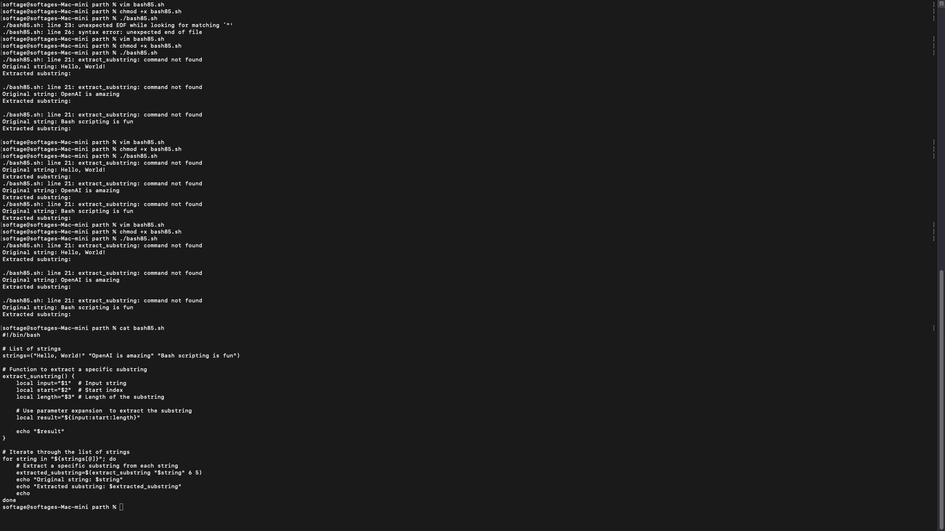 
Action: Mouse pressed left at (110, 145)
Screenshot: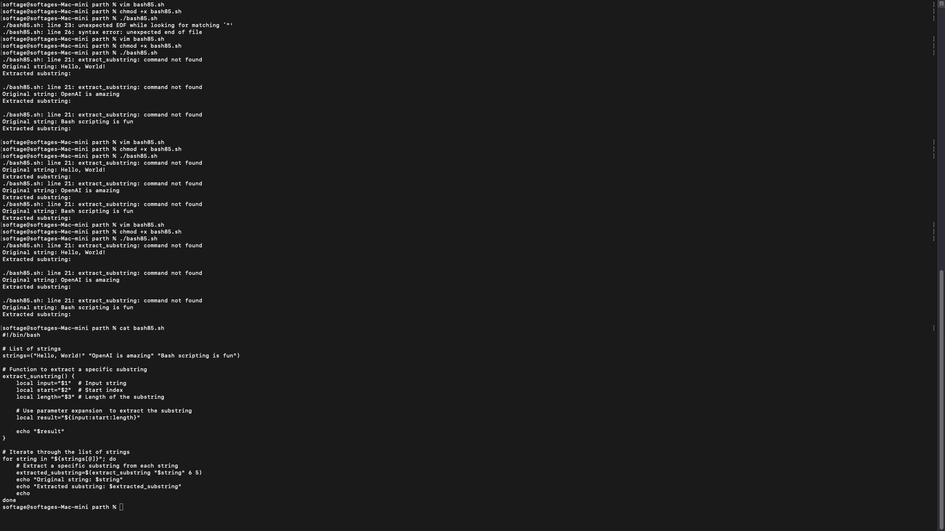 
